 Task: Reply to email with the signature Dana Mitchell with the subject 'Shipping confirmation' from softage.1@softage.net with the message 'Can you provide me with a list of the project stakeholders and their roles?' with CC to softage.4@softage.net with an attached document Proposal_summary.docx
Action: Mouse moved to (805, 188)
Screenshot: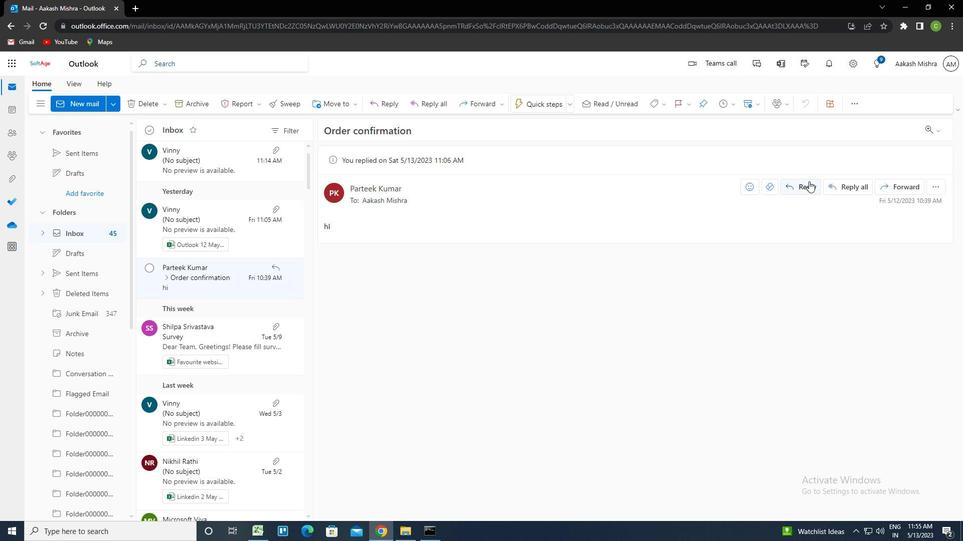 
Action: Mouse pressed left at (805, 188)
Screenshot: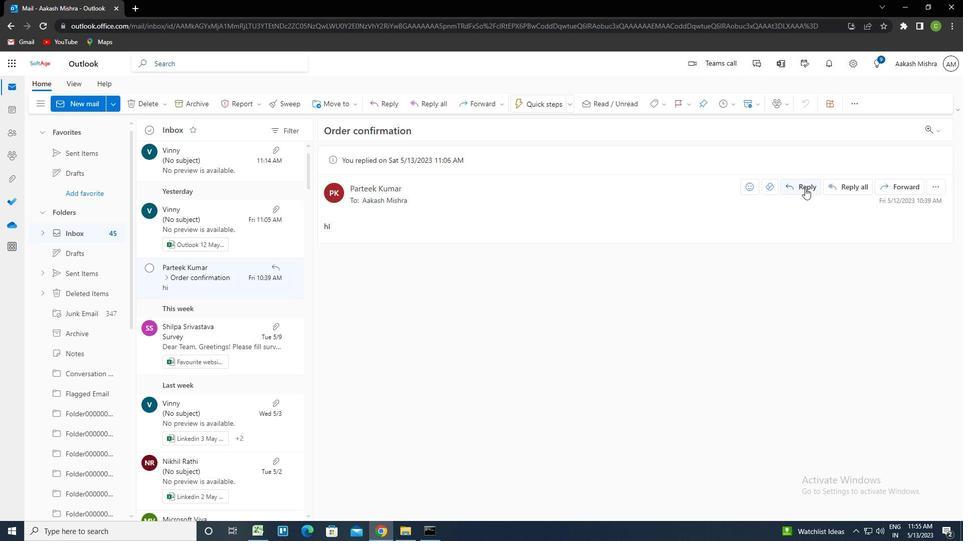 
Action: Mouse moved to (642, 105)
Screenshot: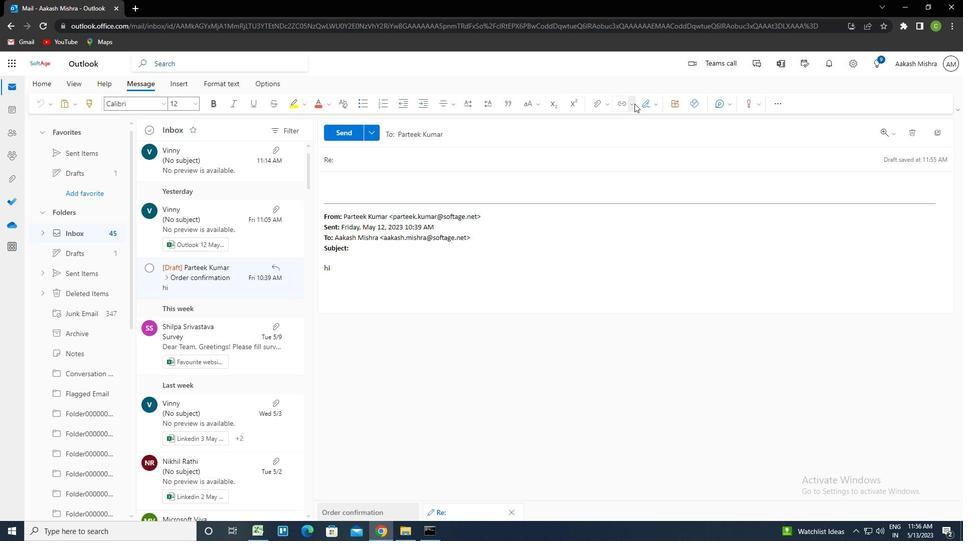 
Action: Mouse pressed left at (642, 105)
Screenshot: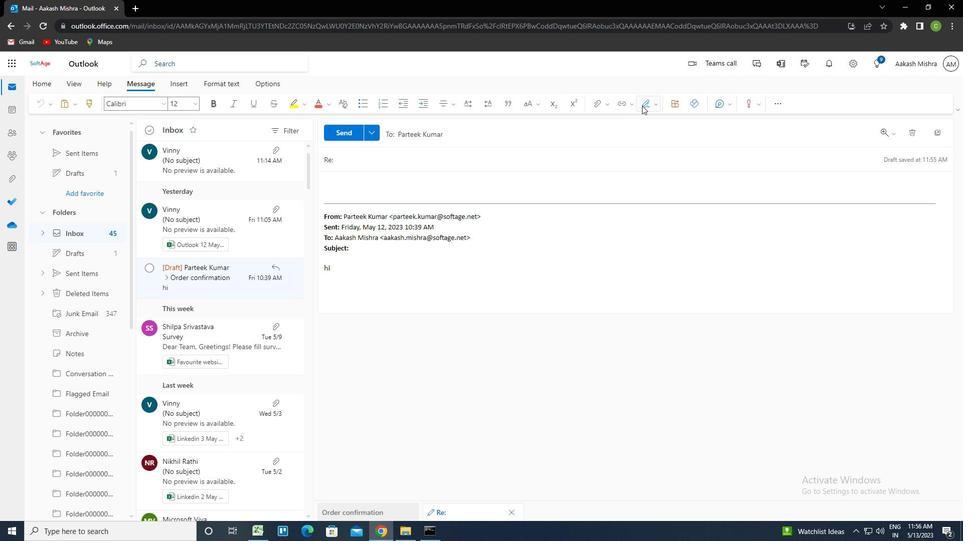 
Action: Mouse moved to (623, 148)
Screenshot: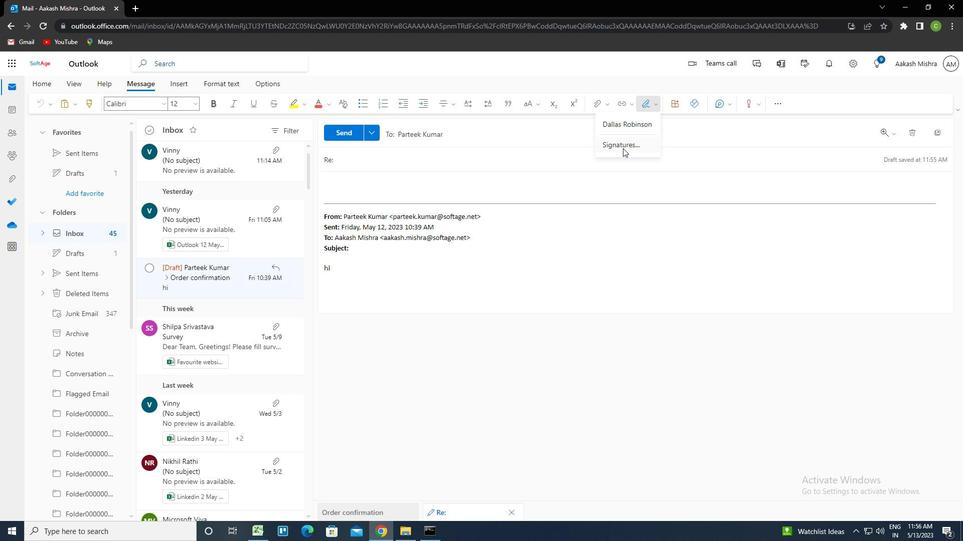 
Action: Mouse pressed left at (623, 148)
Screenshot: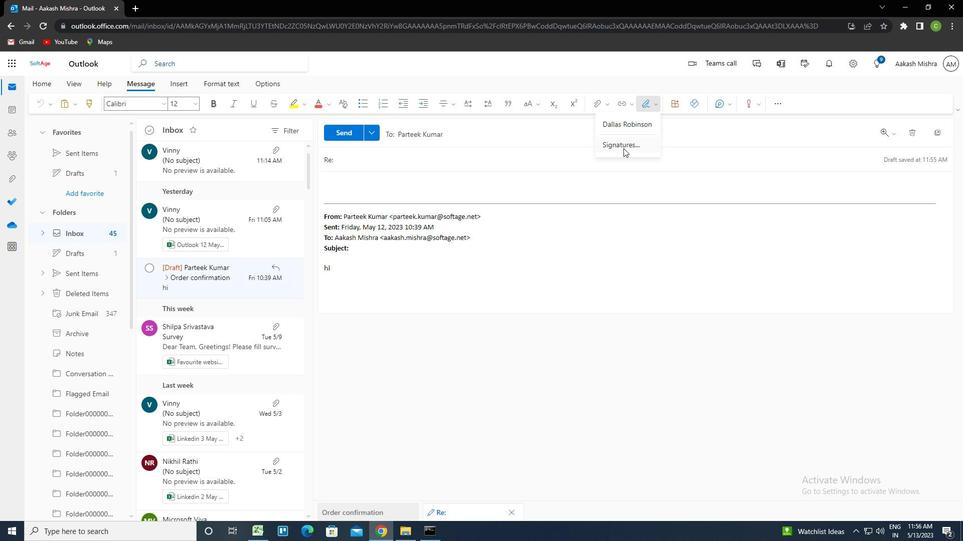 
Action: Mouse moved to (682, 183)
Screenshot: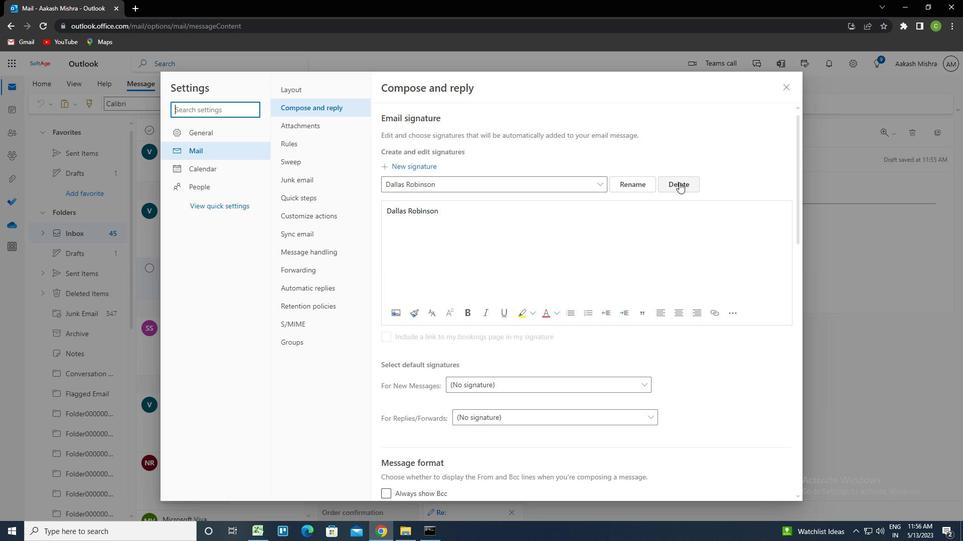 
Action: Mouse pressed left at (682, 183)
Screenshot: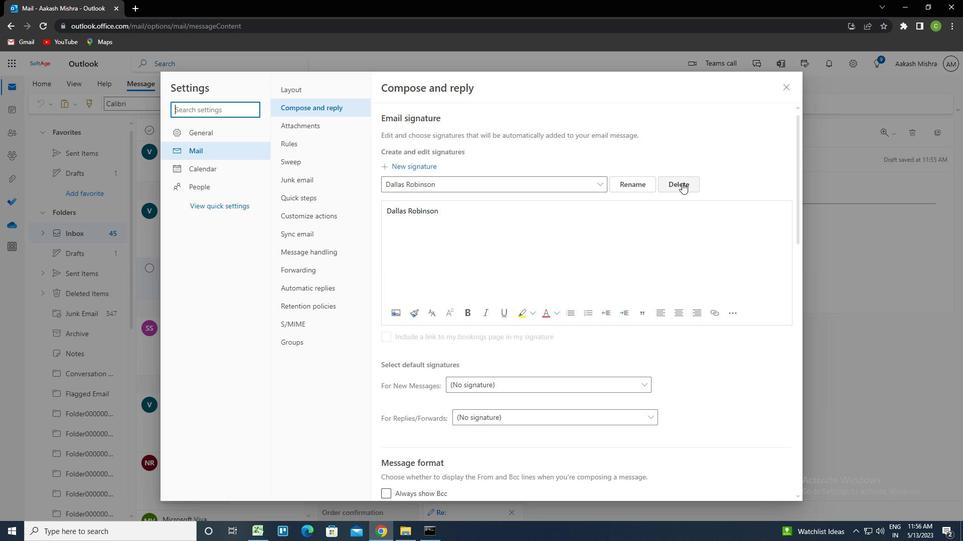 
Action: Mouse moved to (594, 183)
Screenshot: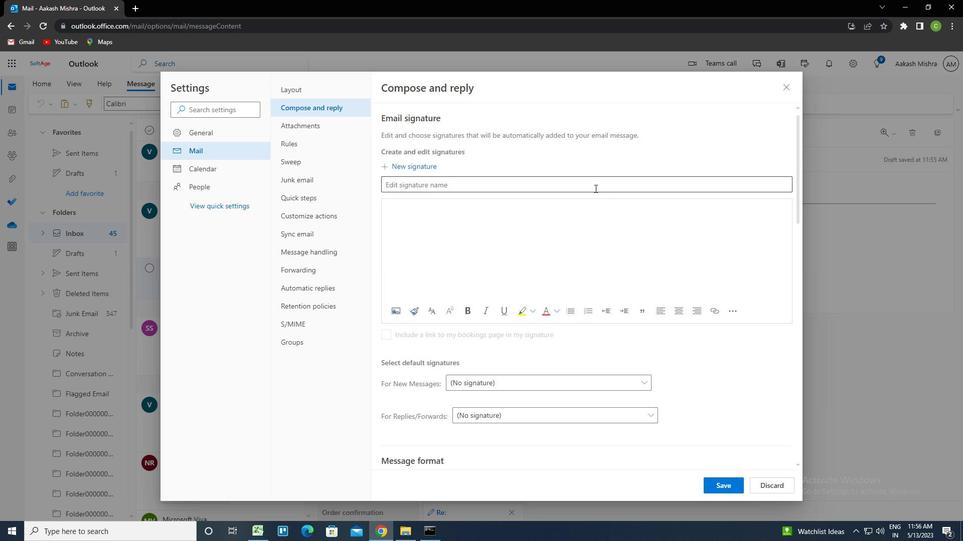 
Action: Mouse pressed left at (594, 183)
Screenshot: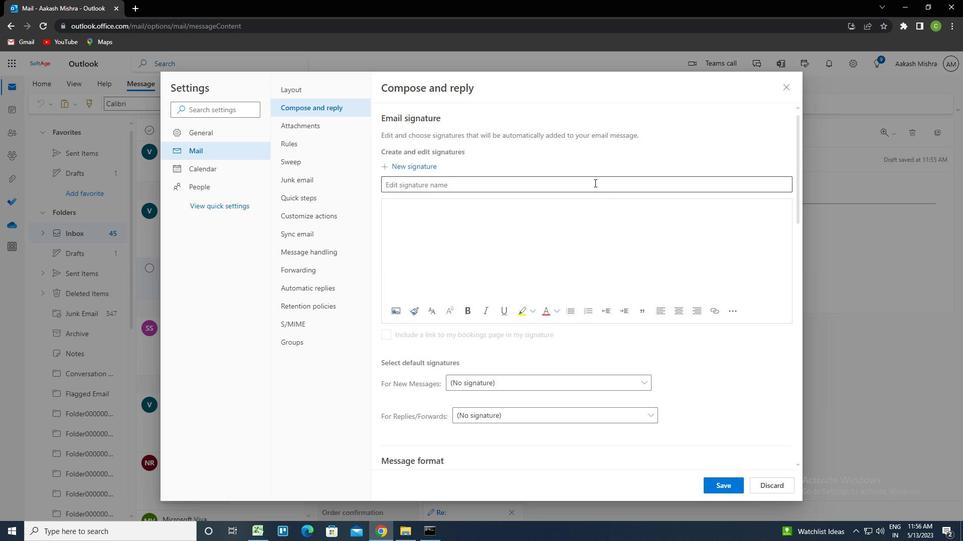 
Action: Key pressed <Key.caps_lock>d<Key.caps_lock>ana<Key.space><Key.caps_lock>m<Key.caps_lock>t<Key.backspace>itchell<Key.tab><Key.caps_lock>d<Key.caps_lock>ana<Key.space><Key.caps_lock>m<Key.caps_lock>t<Key.backspace>itchell
Screenshot: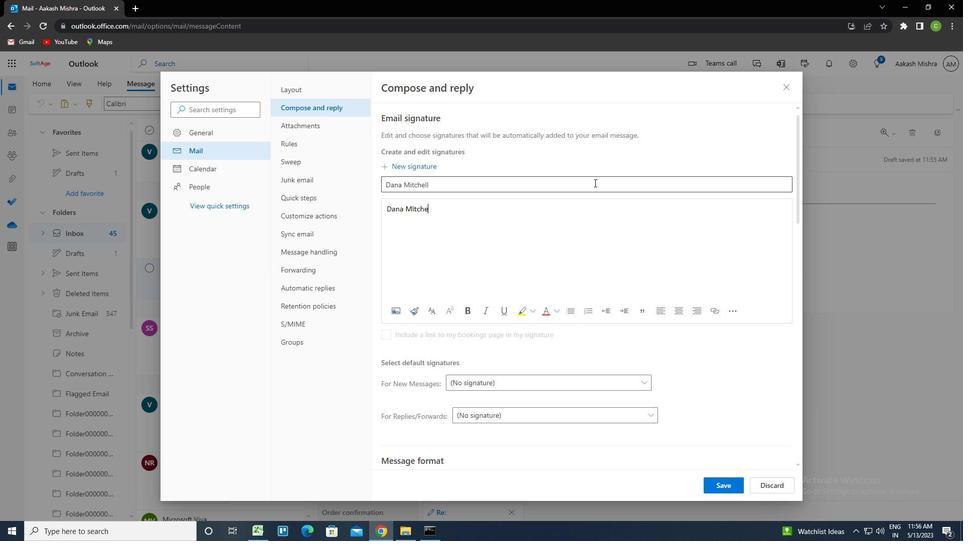 
Action: Mouse moved to (722, 481)
Screenshot: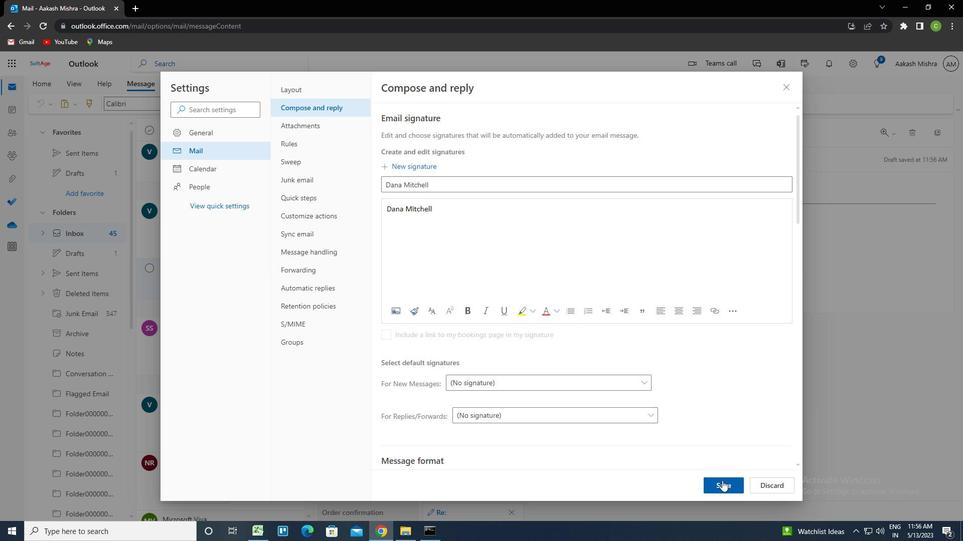 
Action: Mouse pressed left at (722, 481)
Screenshot: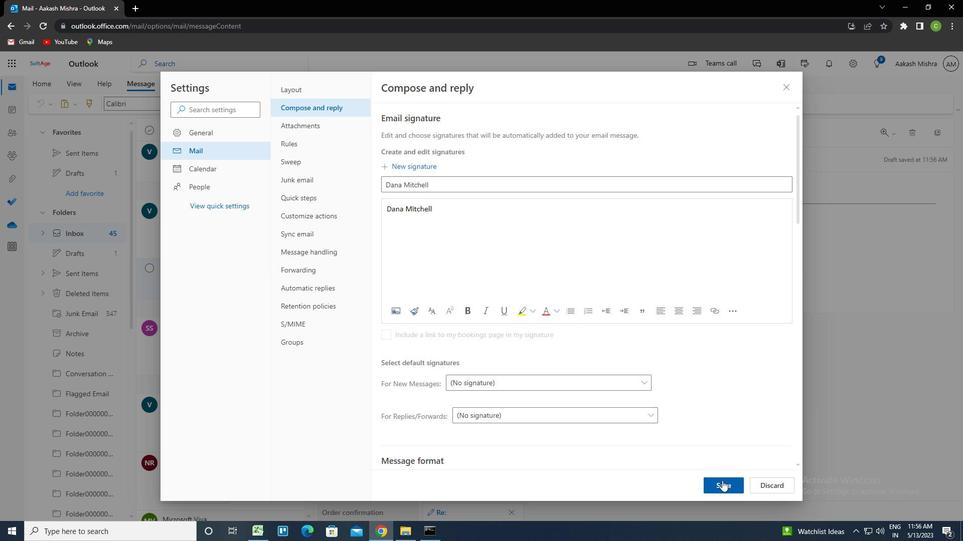 
Action: Mouse moved to (788, 87)
Screenshot: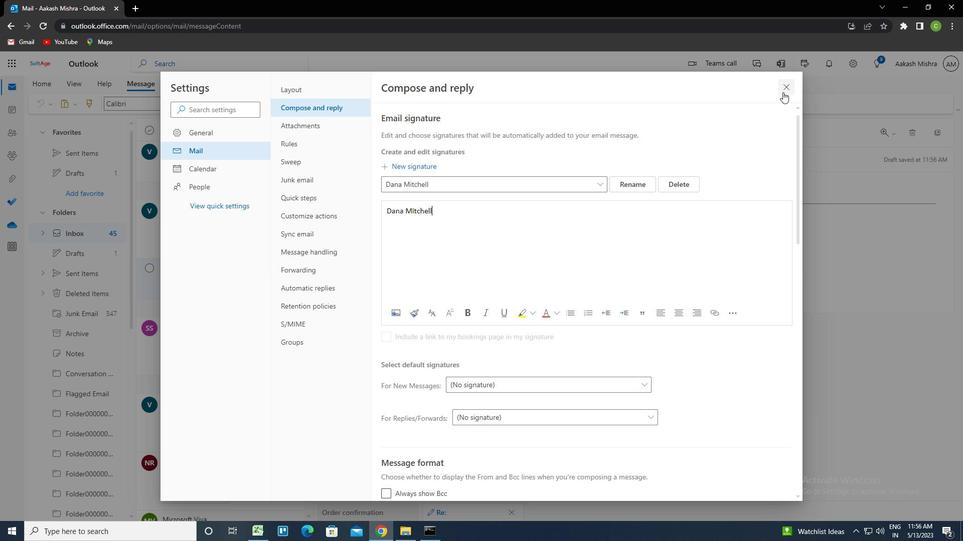 
Action: Mouse pressed left at (788, 87)
Screenshot: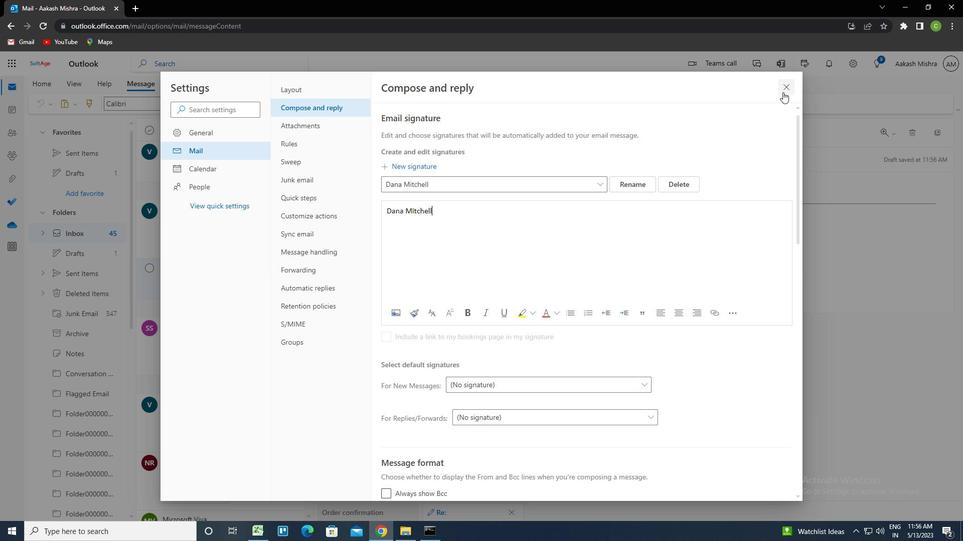 
Action: Mouse moved to (645, 107)
Screenshot: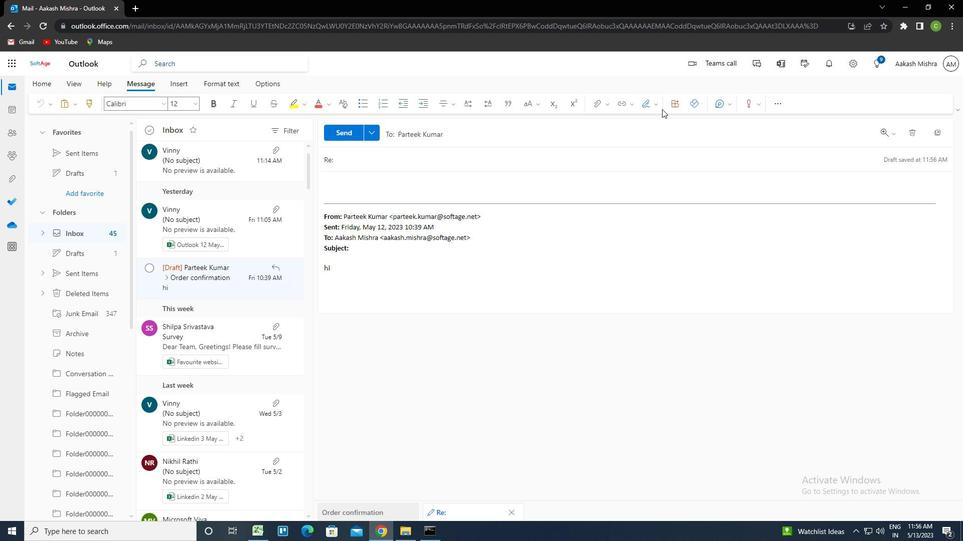 
Action: Mouse pressed left at (645, 107)
Screenshot: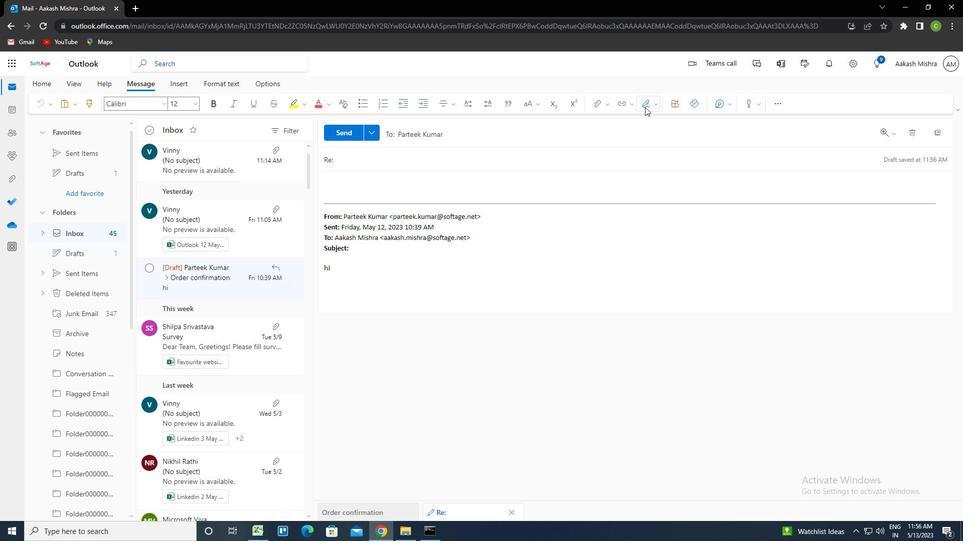 
Action: Mouse moved to (634, 122)
Screenshot: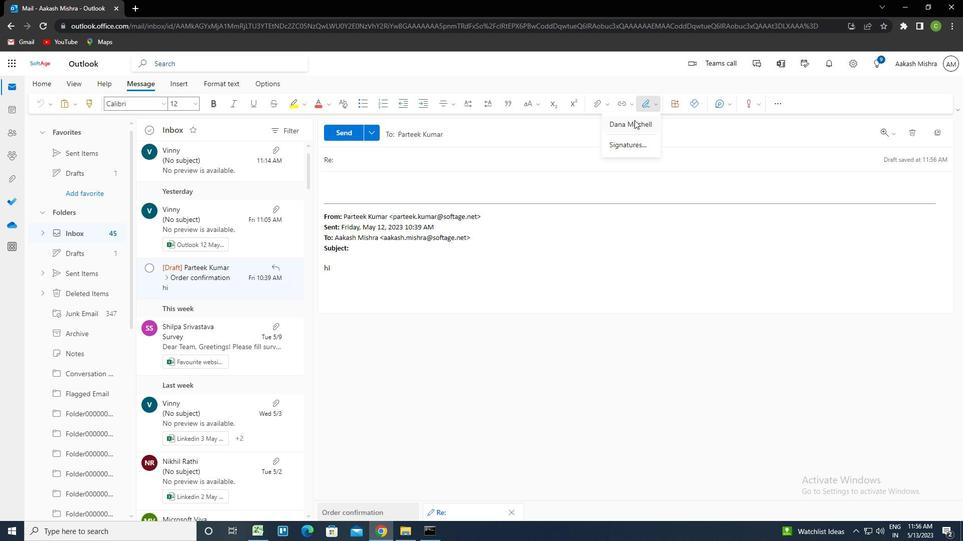 
Action: Mouse pressed left at (634, 122)
Screenshot: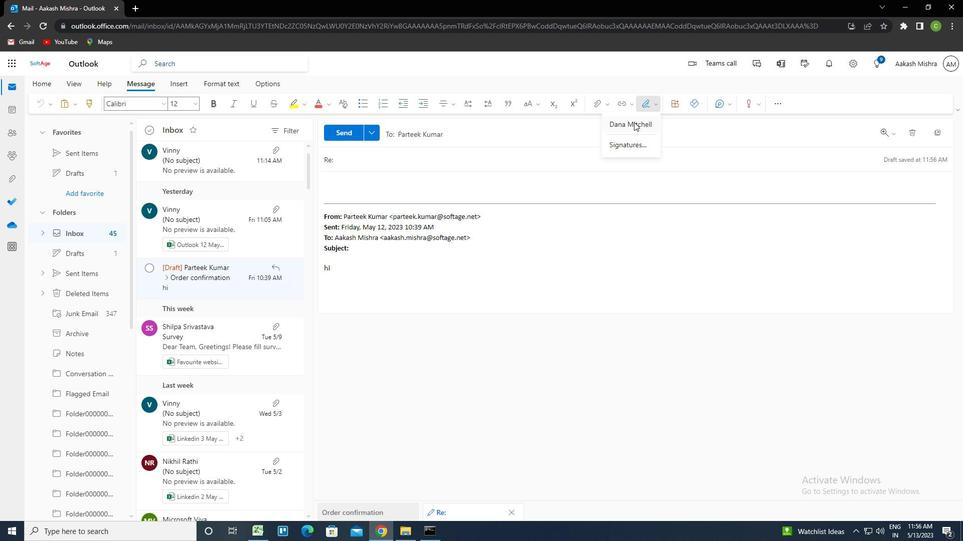 
Action: Mouse moved to (379, 163)
Screenshot: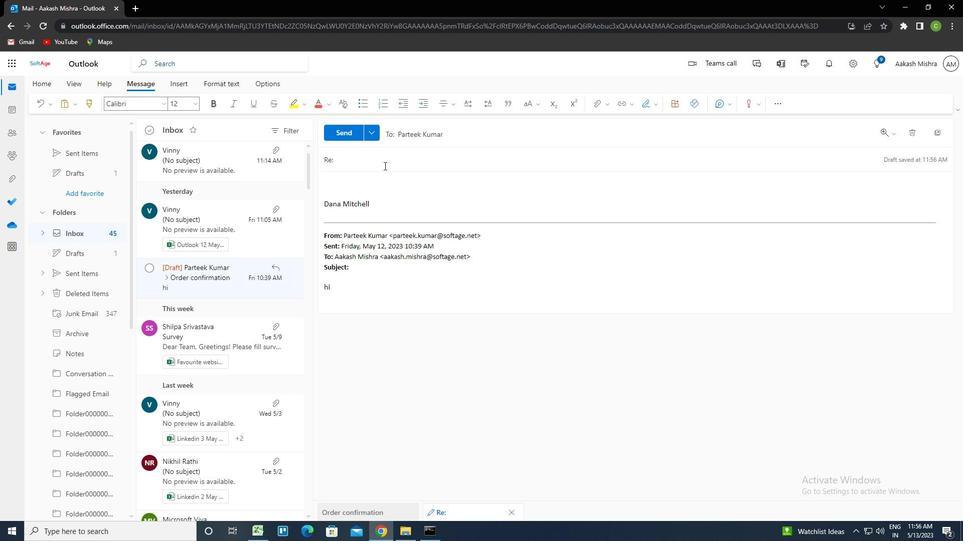 
Action: Mouse pressed left at (379, 163)
Screenshot: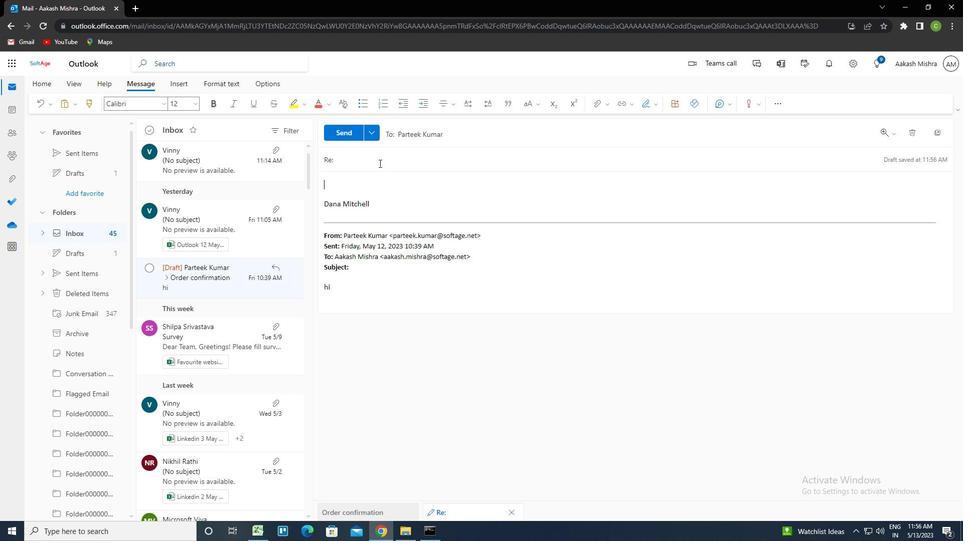 
Action: Key pressed <Key.caps_lock><Key.caps_lock><Key.caps_lock><Key.caps_lock><Key.caps_lock><Key.caps_lock><Key.caps_lock>s<Key.caps_lock>hipping<Key.space>confirmation<Key.tab><Key.caps_lock>c<Key.caps_lock>an<Key.space>you<Key.space>provide<Key.space>me<Key.space>with<Key.space>a<Key.space>list<Key.space>of<Key.space>the<Key.space>project<Key.space>stakeholders<Key.space>and<Key.space>their<Key.space>roles<Key.shift_r>?
Screenshot: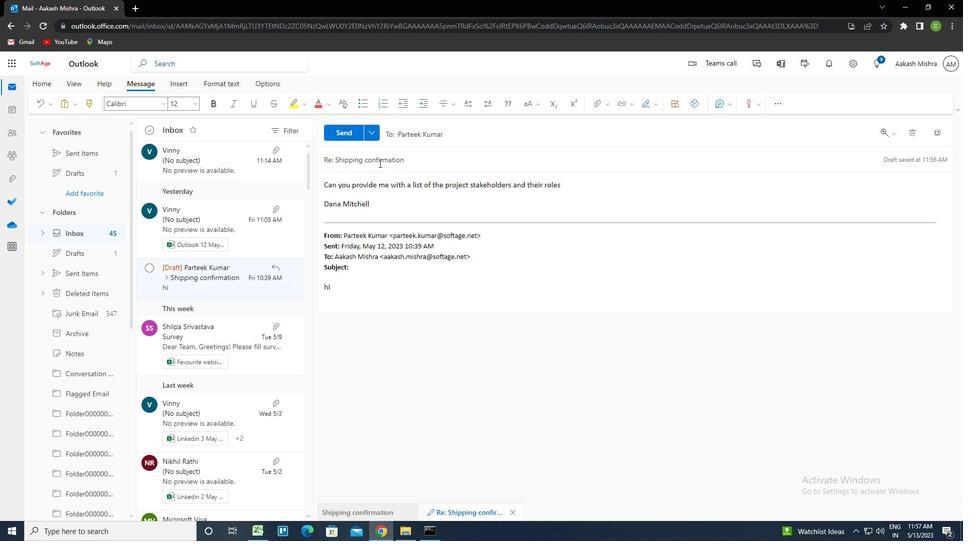 
Action: Mouse moved to (461, 139)
Screenshot: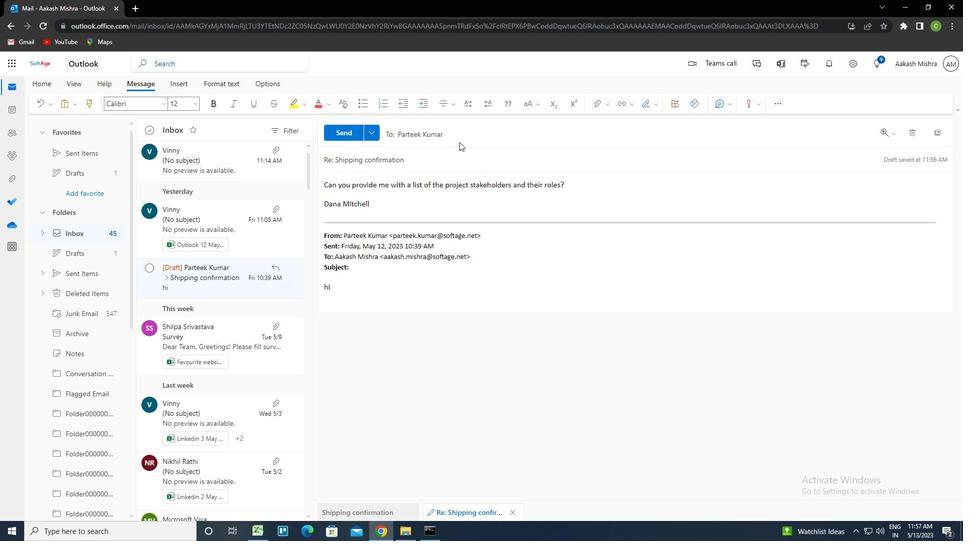 
Action: Mouse pressed left at (461, 139)
Screenshot: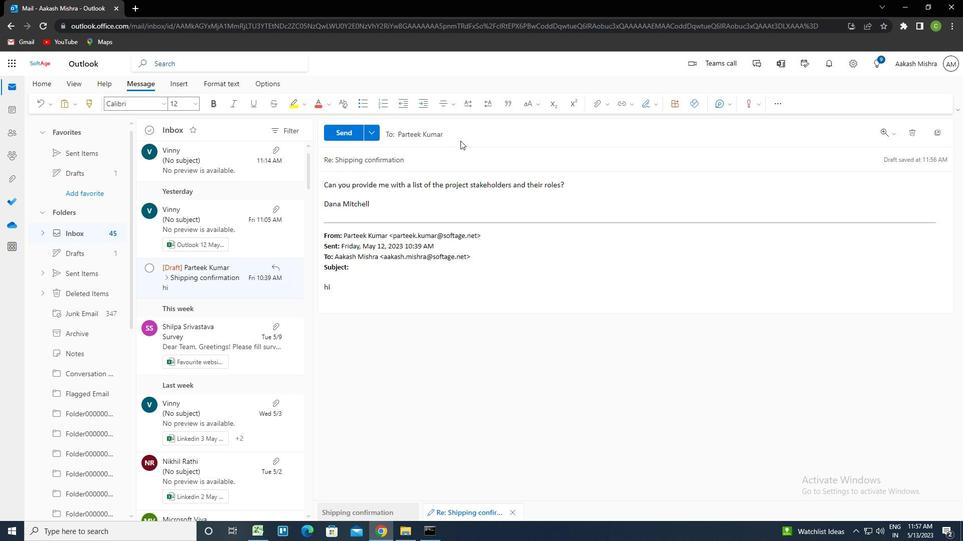 
Action: Mouse moved to (405, 179)
Screenshot: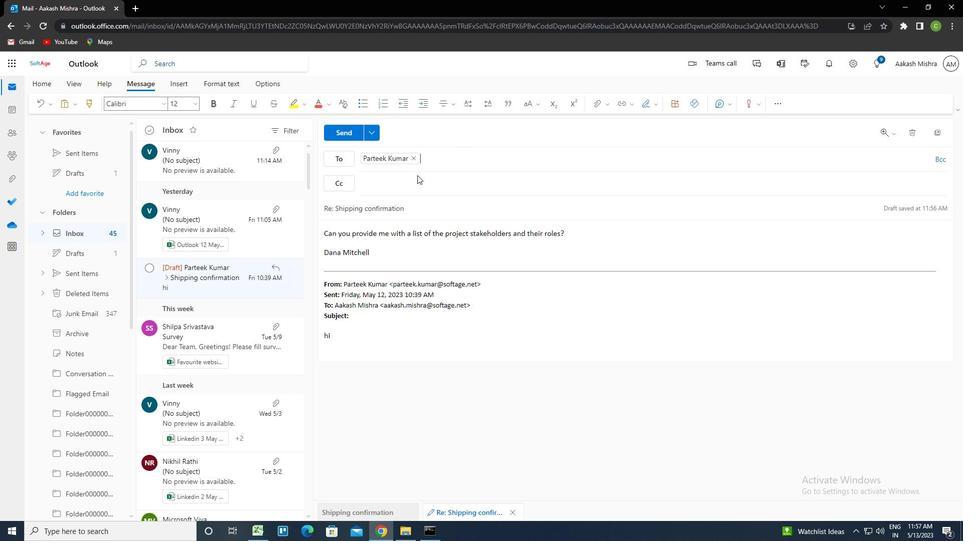 
Action: Mouse pressed left at (405, 179)
Screenshot: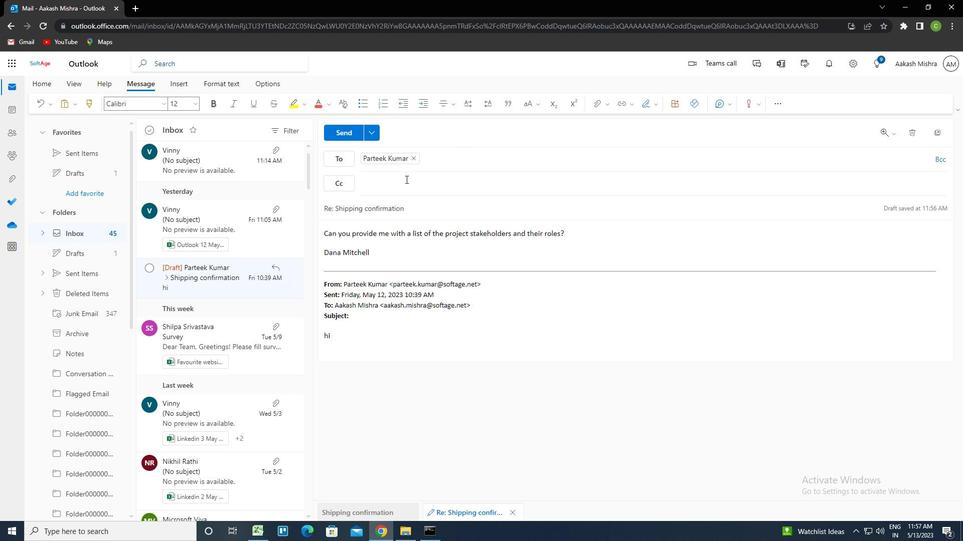 
Action: Key pressed softage.4<Key.shift>@SOFTAGE.NET<Key.down><Key.enter>
Screenshot: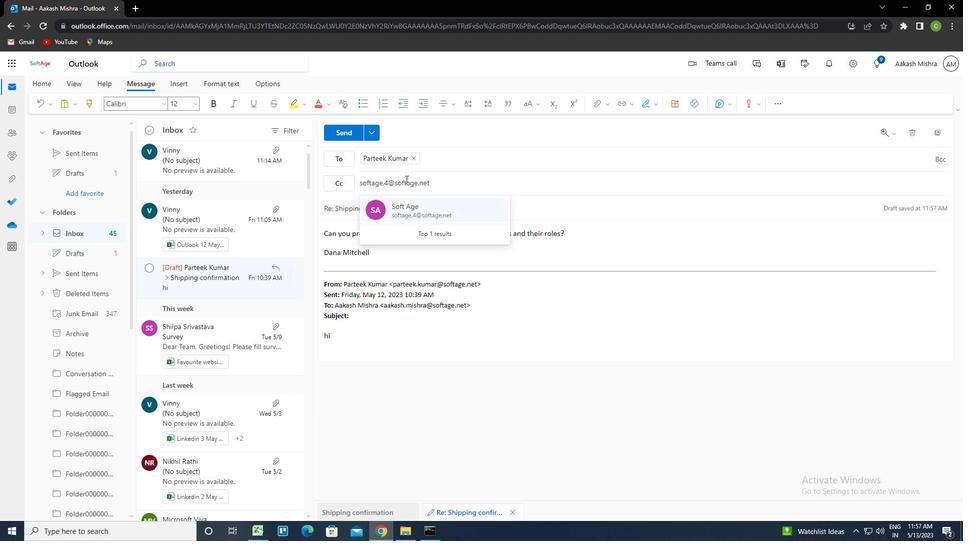 
Action: Mouse moved to (600, 108)
Screenshot: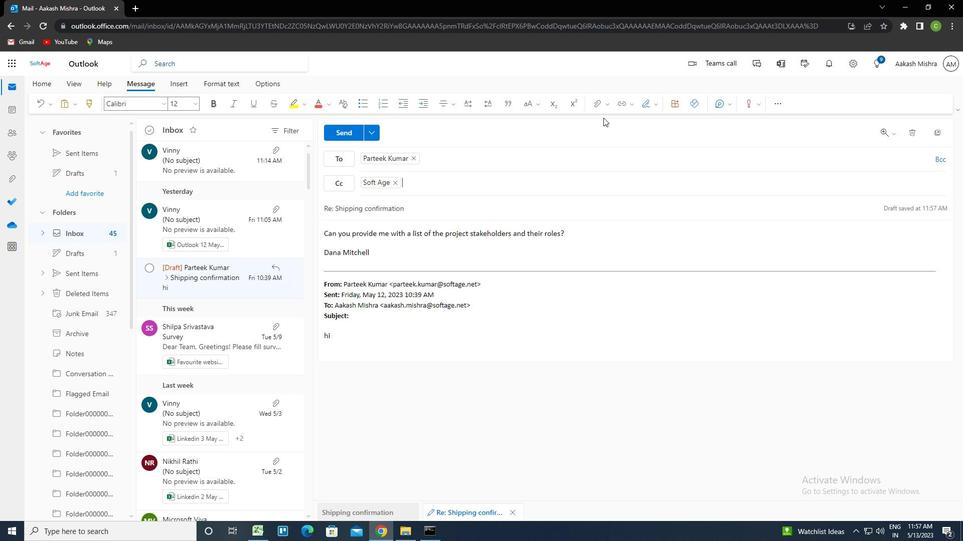 
Action: Mouse pressed left at (600, 108)
Screenshot: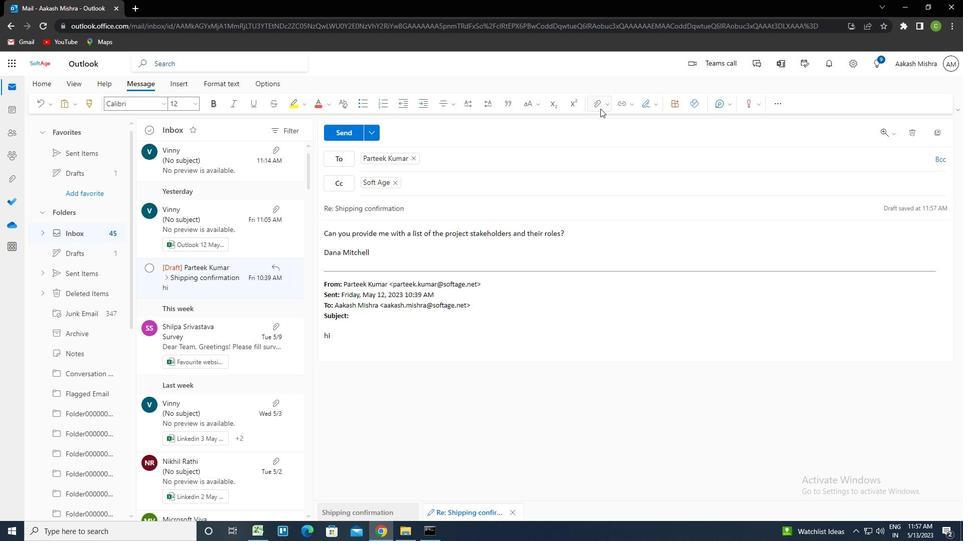 
Action: Mouse moved to (552, 122)
Screenshot: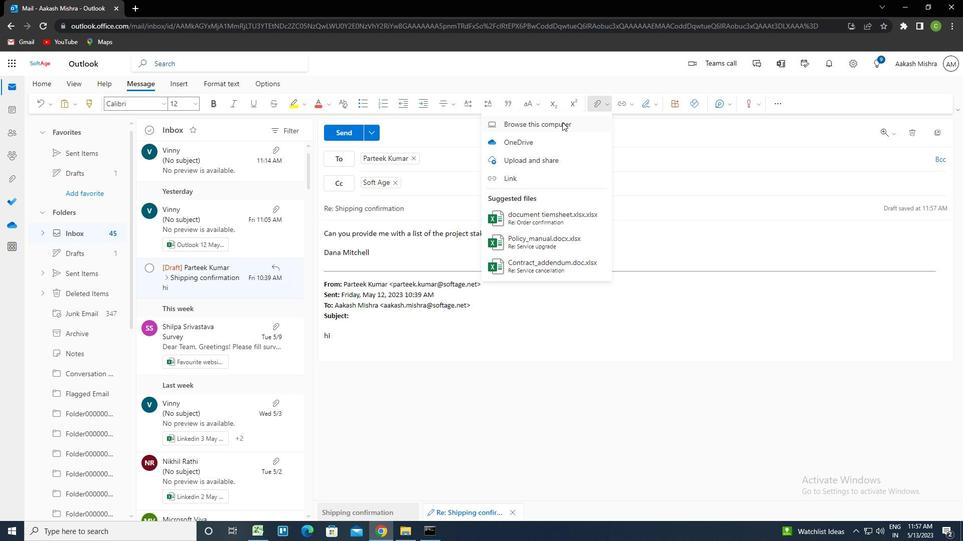 
Action: Mouse pressed left at (552, 122)
Screenshot: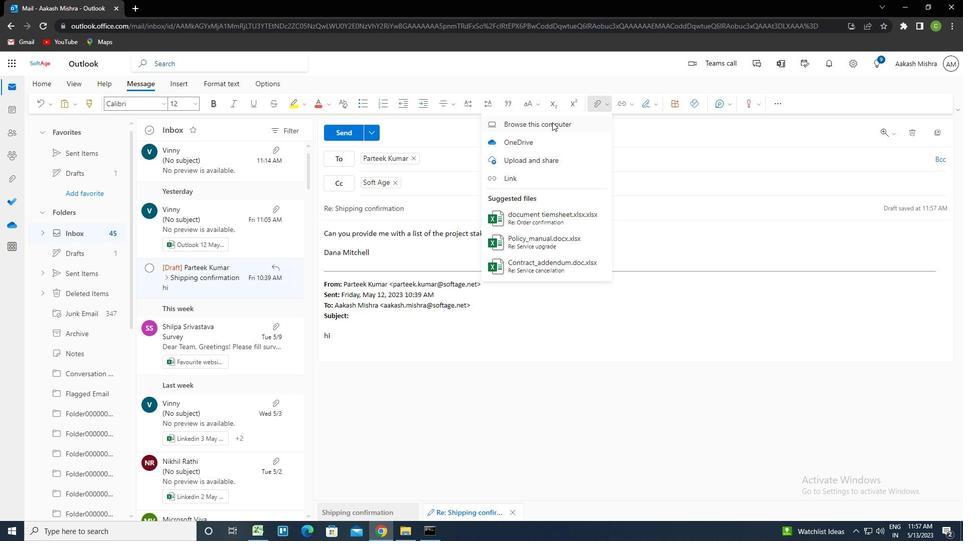 
Action: Mouse moved to (188, 130)
Screenshot: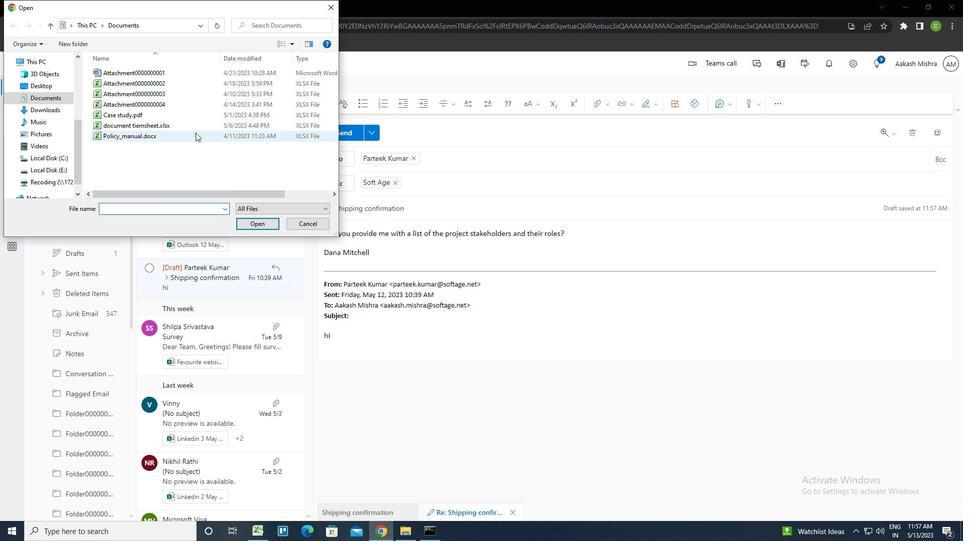
Action: Mouse pressed left at (188, 130)
Screenshot: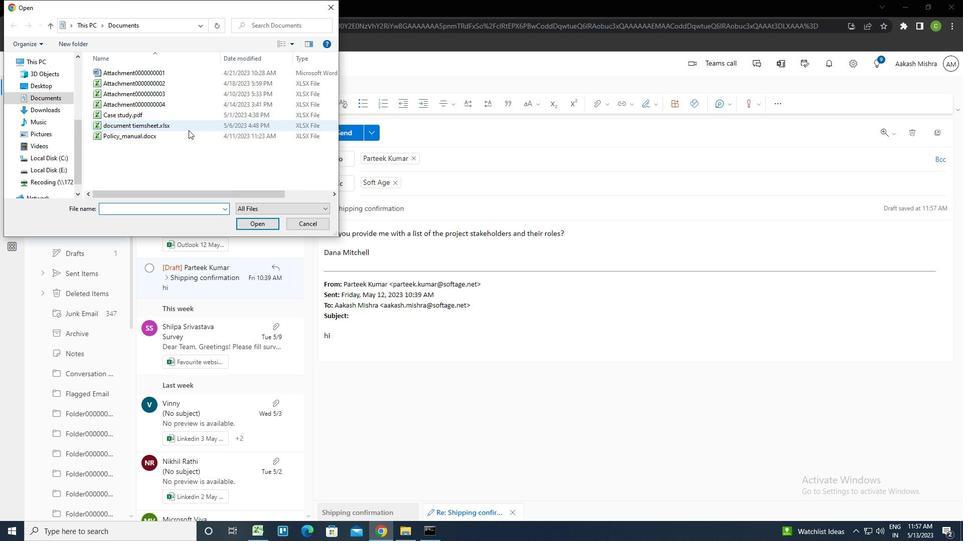 
Action: Mouse moved to (188, 129)
Screenshot: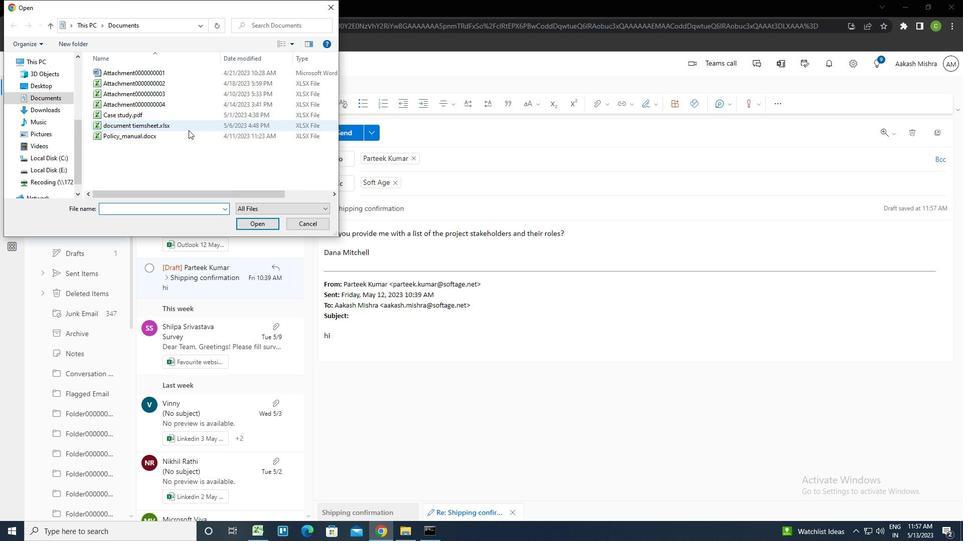 
Action: Key pressed <Key.f2><Key.caps_lock>P<Key.caps_lock>ROPS<Key.backspace>OSAL<Key.shift_r><Key.shift_r><Key.shift_r><Key.shift_r><Key.shift_r><Key.shift_r><Key.shift_r><Key.shift_r><Key.shift_r><Key.shift_r><Key.shift_r><Key.shift_r><Key.shift_r><Key.shift_r><Key.shift_r>_SUMMARY.DOCS<Key.backspace>X<Key.enter>
Screenshot: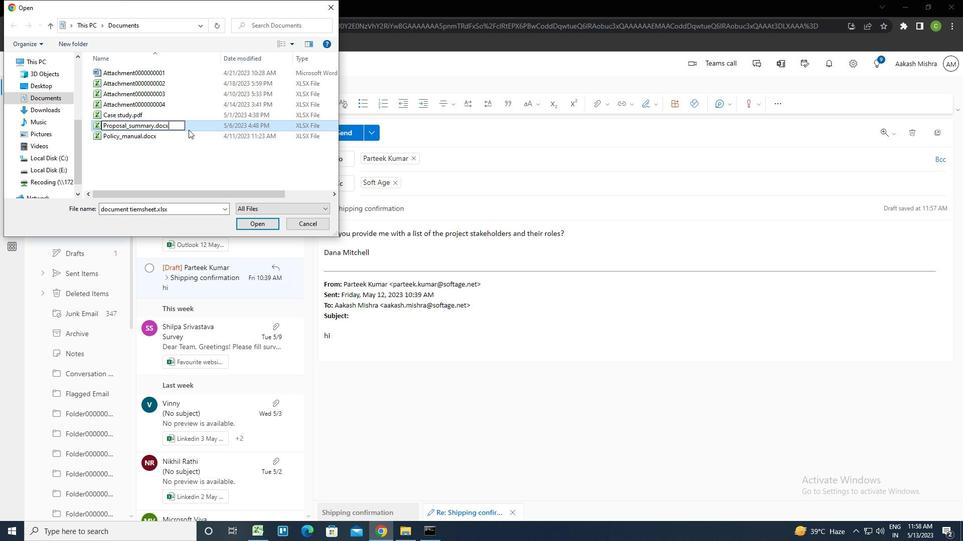 
Action: Mouse pressed left at (188, 129)
Screenshot: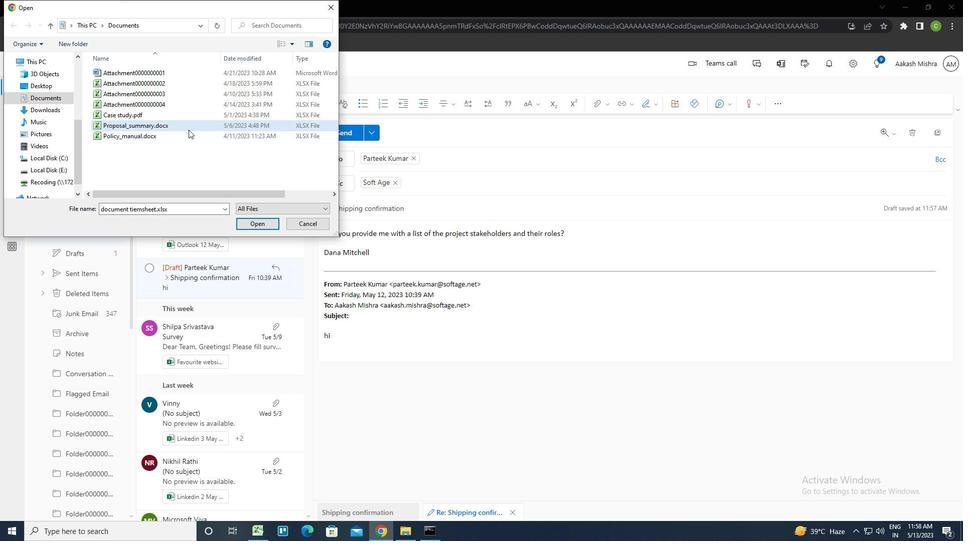 
Action: Mouse pressed left at (188, 129)
Screenshot: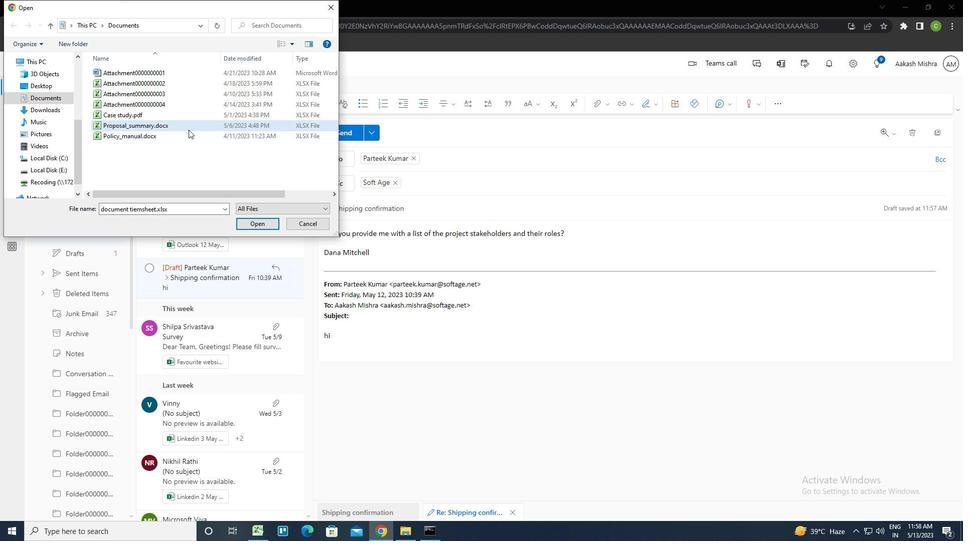 
Action: Mouse moved to (351, 139)
Screenshot: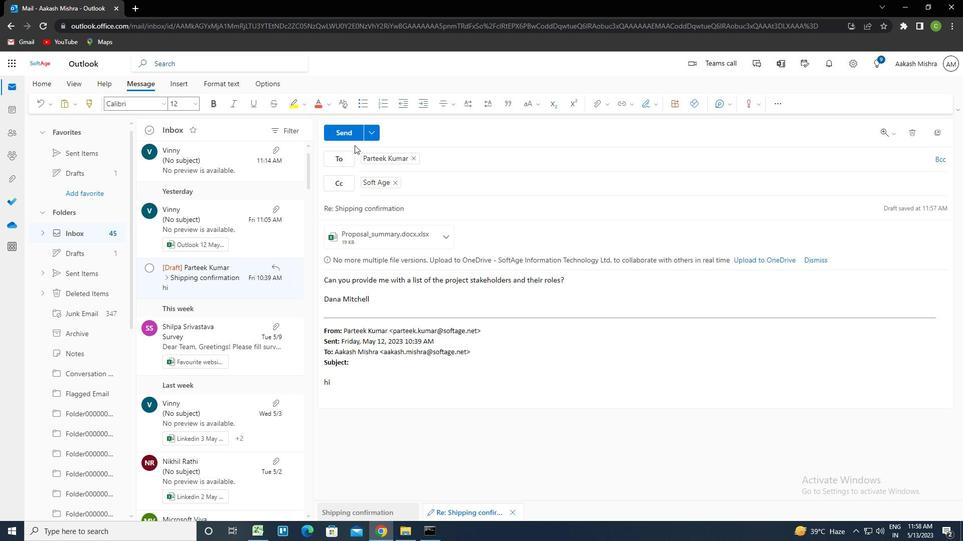 
Action: Mouse pressed left at (351, 139)
Screenshot: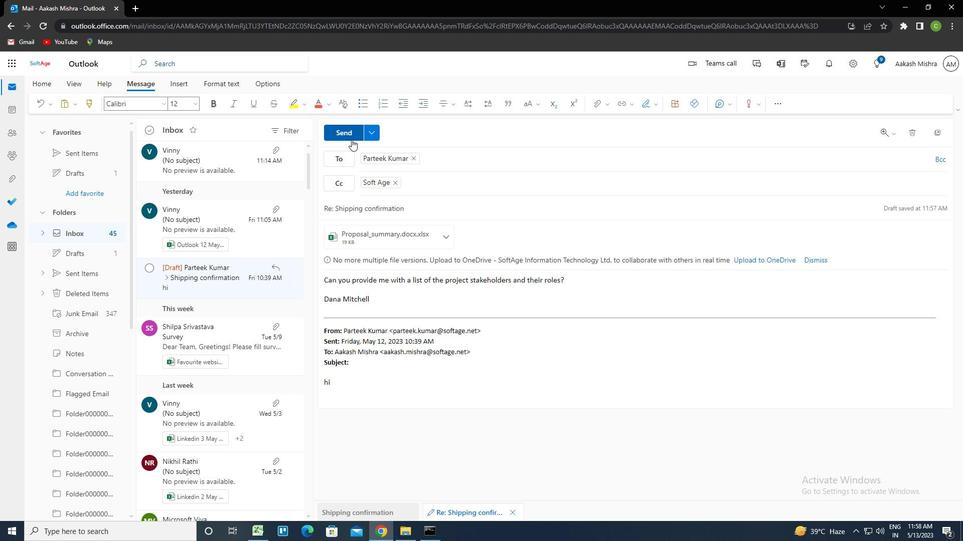 
Action: Mouse moved to (577, 293)
Screenshot: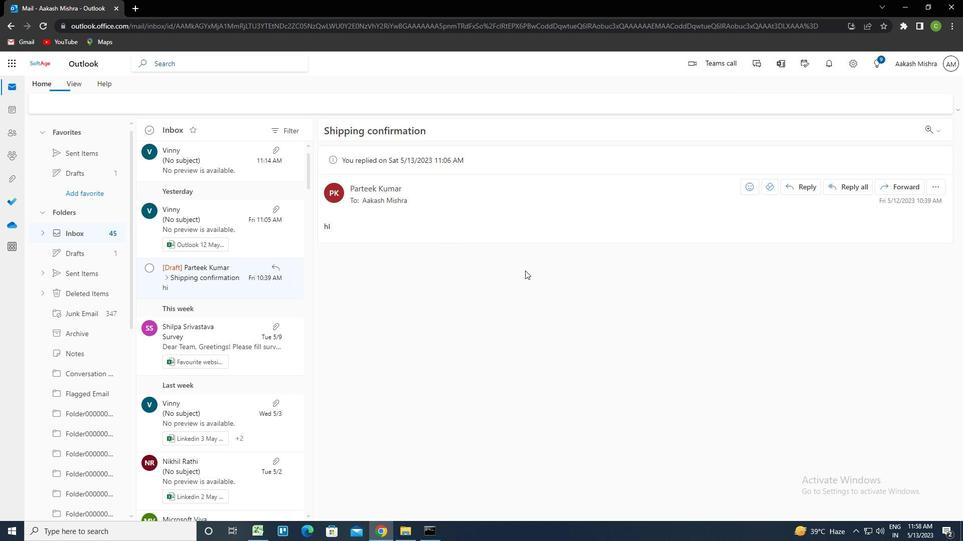 
